 Task: Add the task  Inconsistent formatting of date/time fields to the section Fast & Furious in the project XpressTech and add a Due Date to the respective task as 2024/05/21.
Action: Mouse moved to (398, 238)
Screenshot: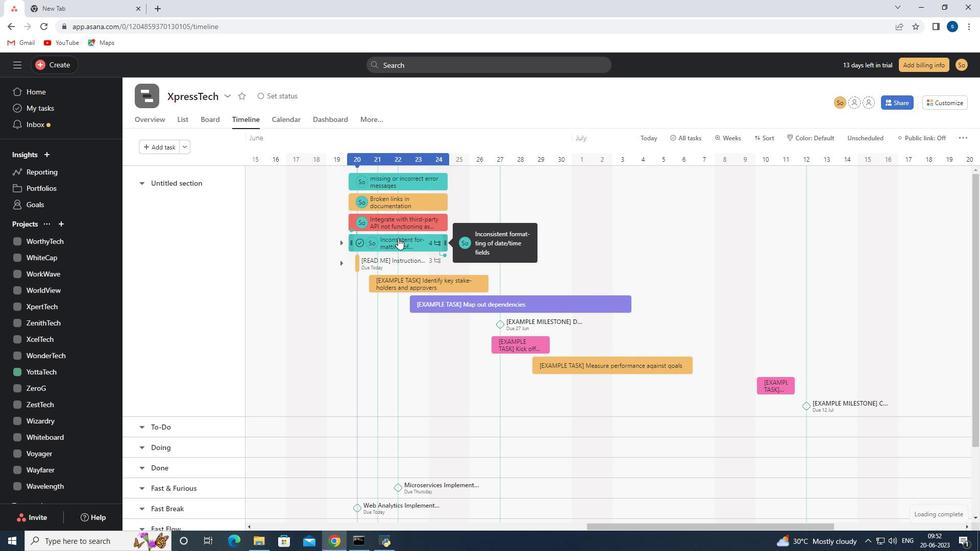 
Action: Mouse pressed left at (398, 238)
Screenshot: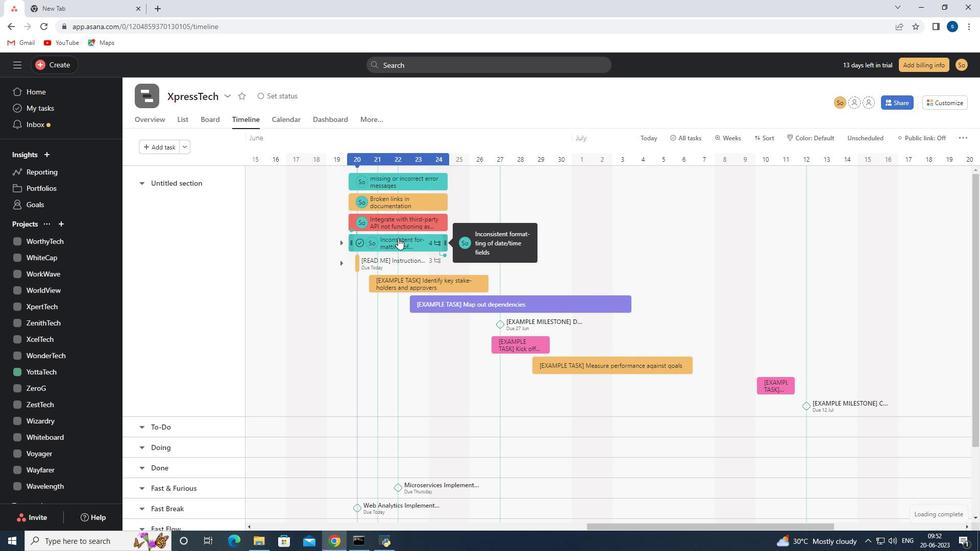 
Action: Mouse moved to (780, 240)
Screenshot: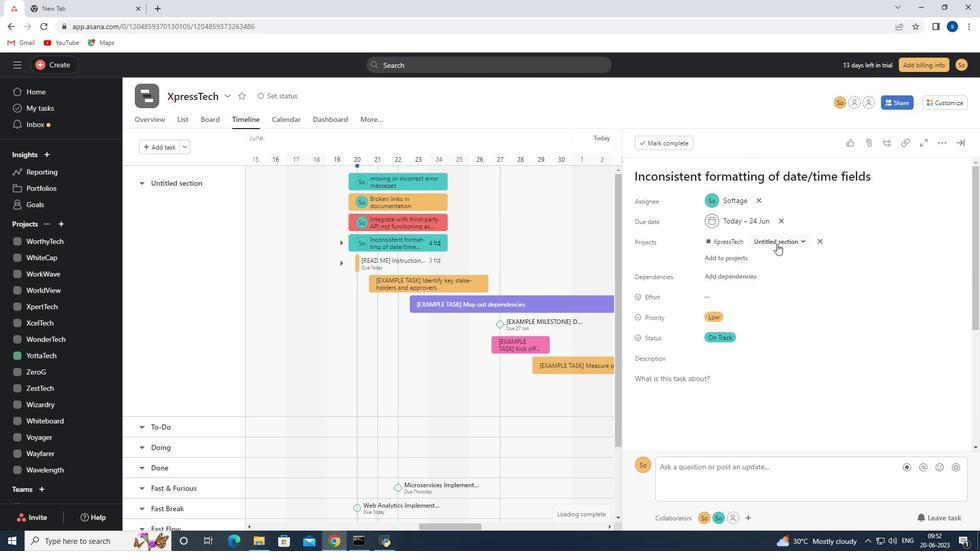 
Action: Mouse pressed left at (780, 240)
Screenshot: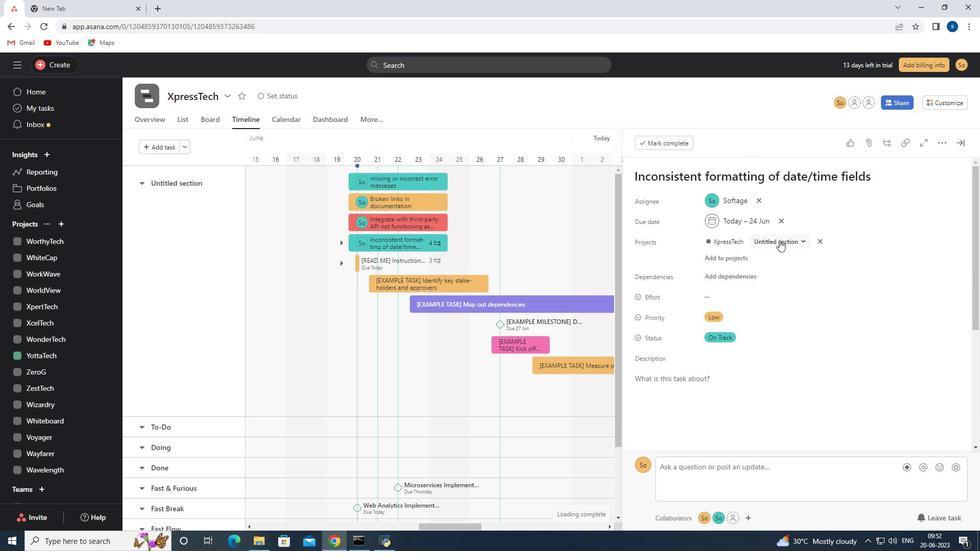 
Action: Mouse moved to (783, 334)
Screenshot: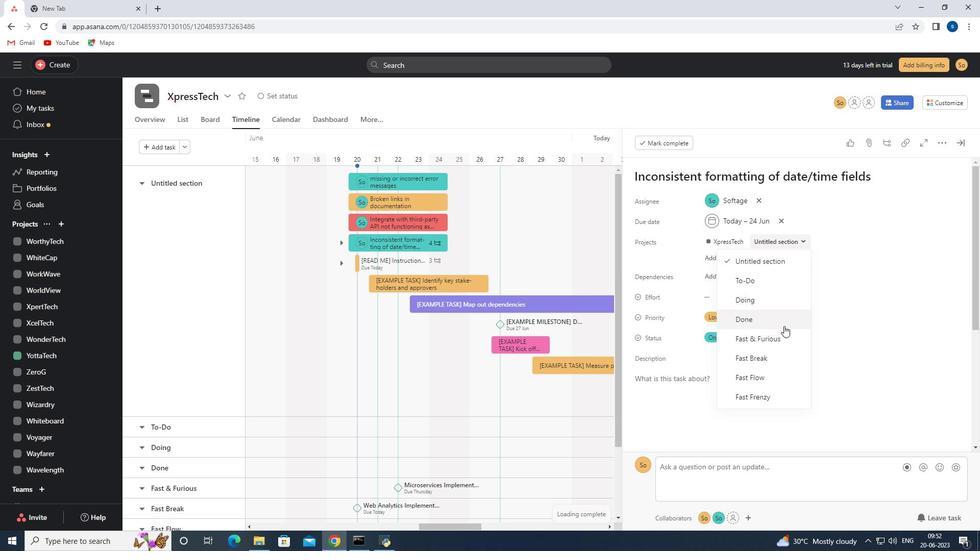 
Action: Mouse pressed left at (783, 334)
Screenshot: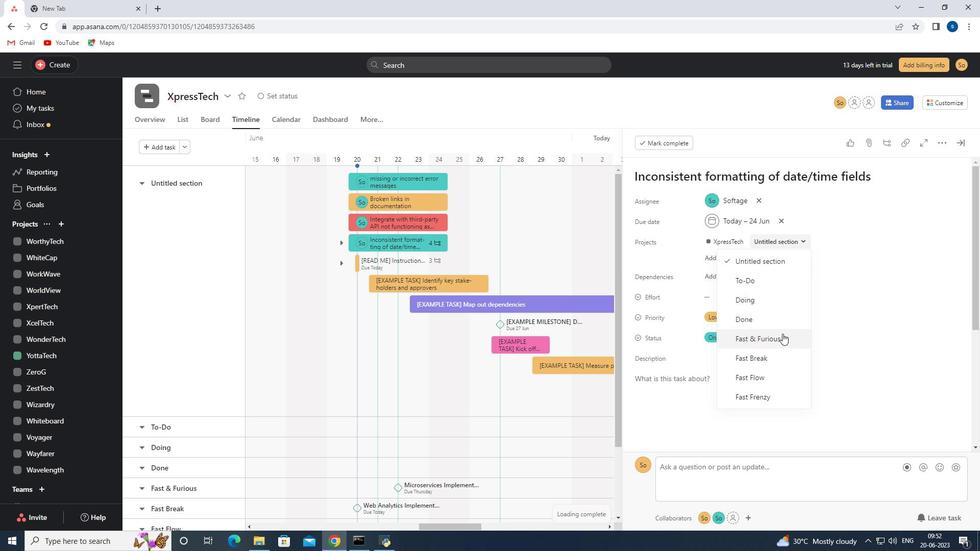 
Action: Mouse moved to (758, 218)
Screenshot: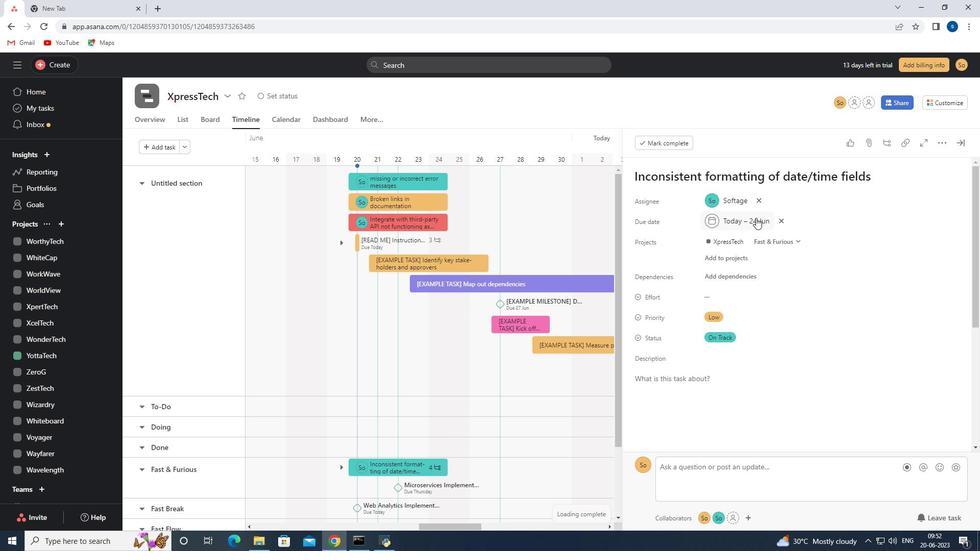 
Action: Mouse pressed left at (758, 218)
Screenshot: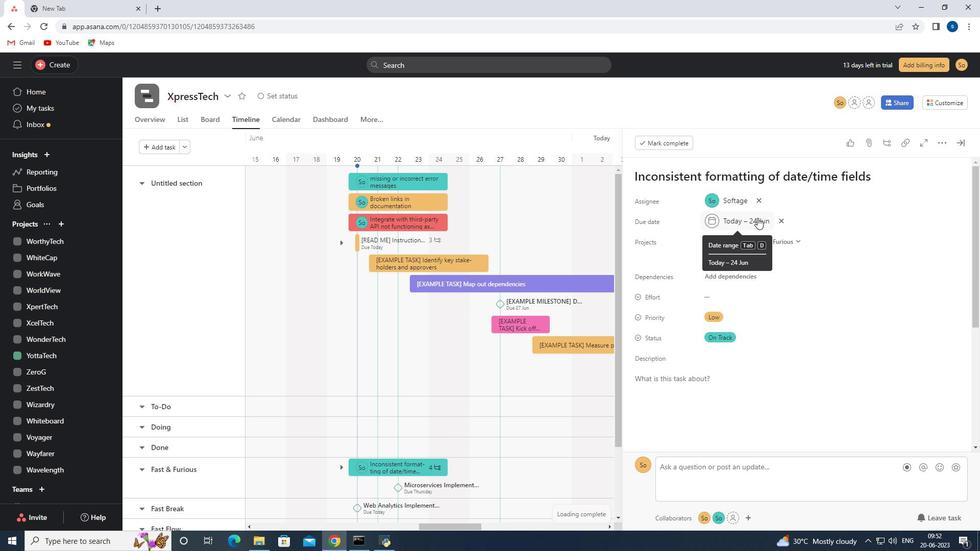 
Action: Mouse moved to (825, 247)
Screenshot: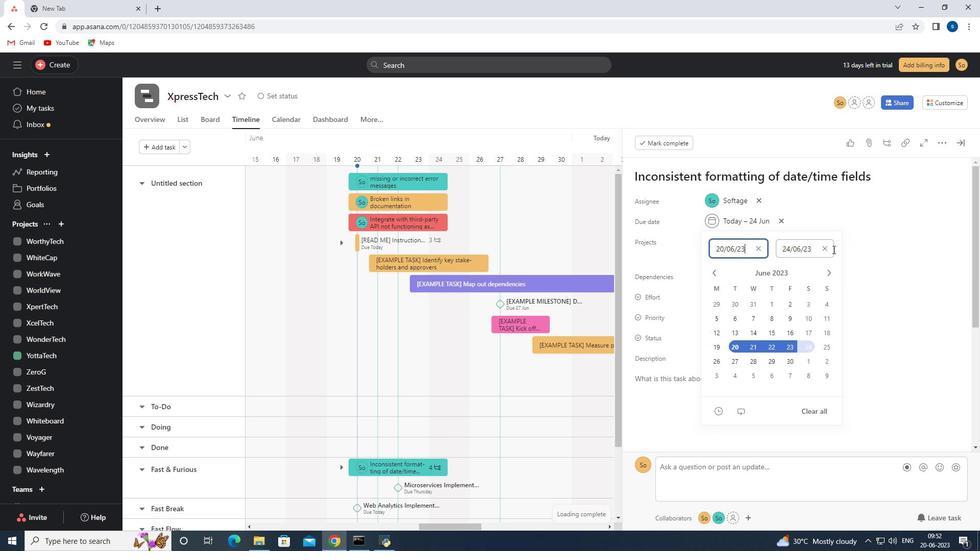 
Action: Mouse pressed left at (825, 247)
Screenshot: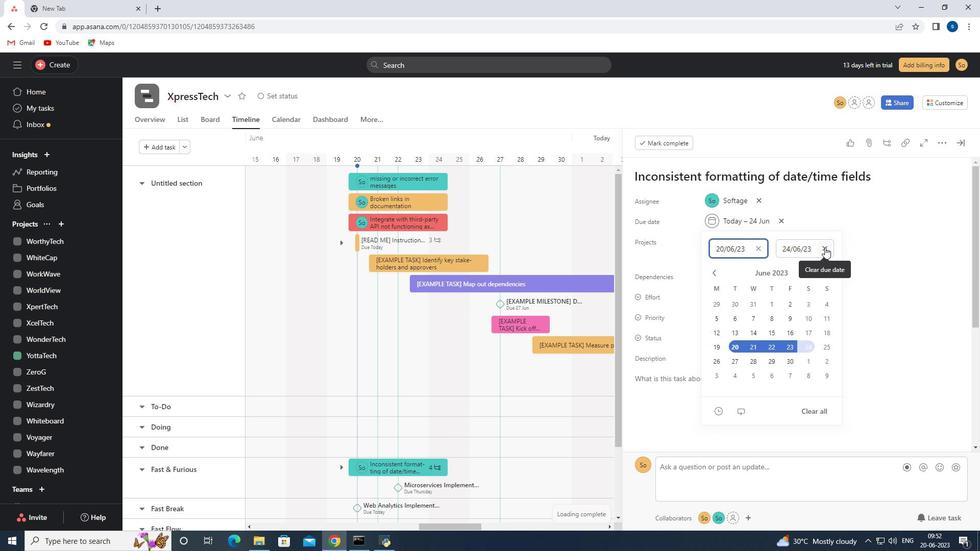 
Action: Key pressed <Key.num_lock><Key.num_lock>2024/05/21<Key.enter>
Screenshot: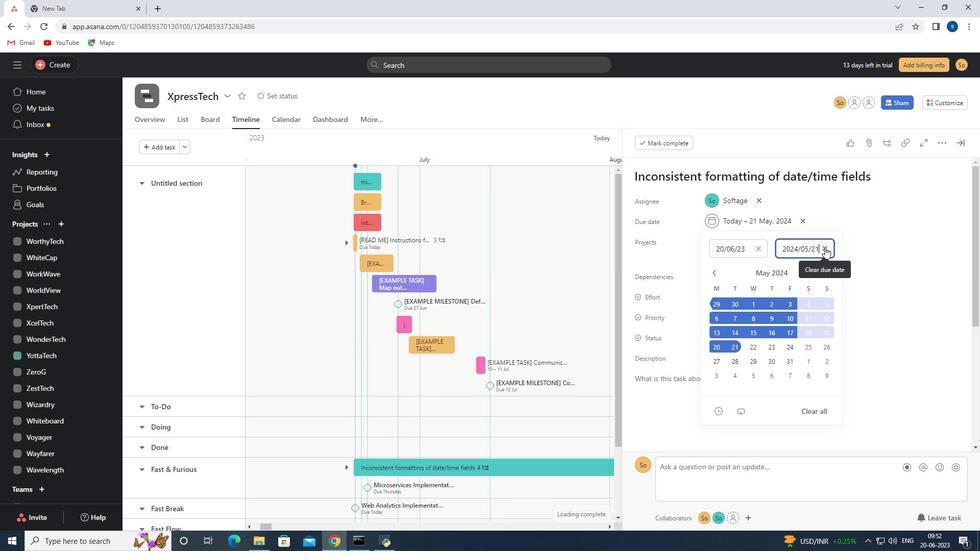 
Action: Mouse moved to (966, 139)
Screenshot: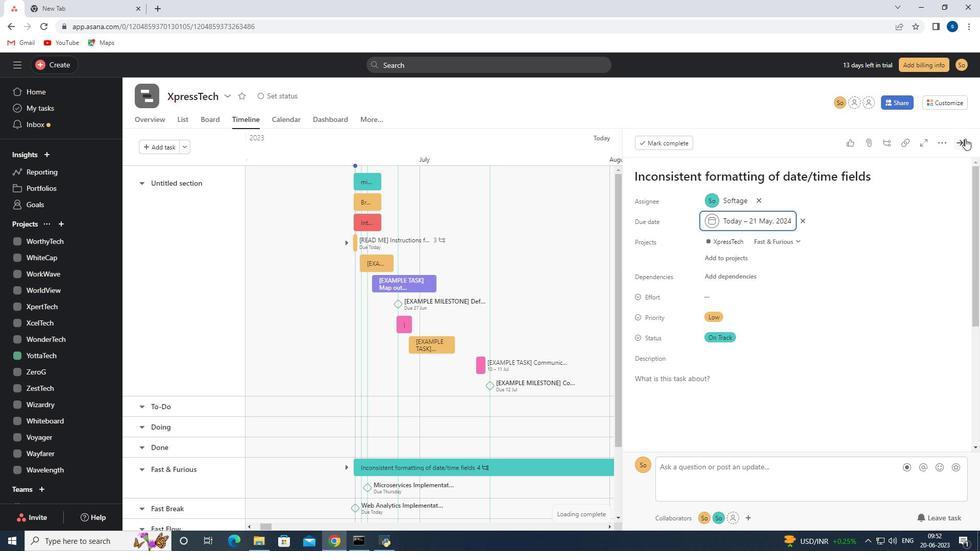 
Action: Mouse pressed left at (966, 139)
Screenshot: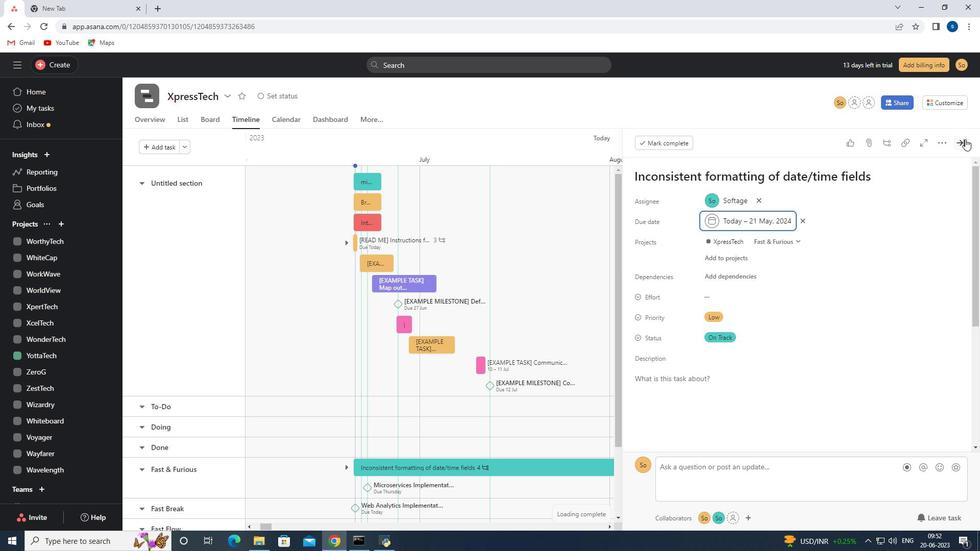 
Action: Mouse moved to (810, 222)
Screenshot: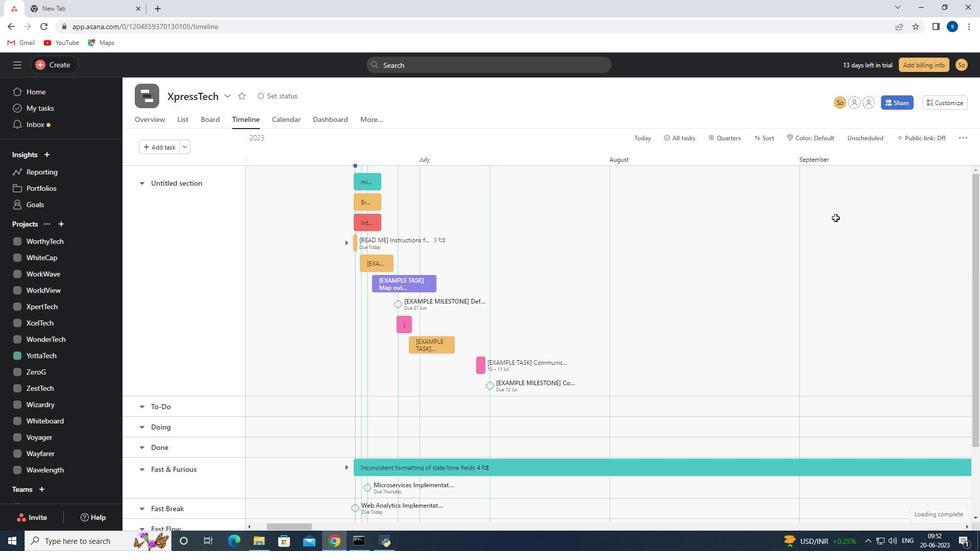
